 Task: Create a due date automation trigger when advanced on, on the tuesday of the week a card is due add dates with an incomplete due date at 11:00 AM.
Action: Mouse moved to (955, 59)
Screenshot: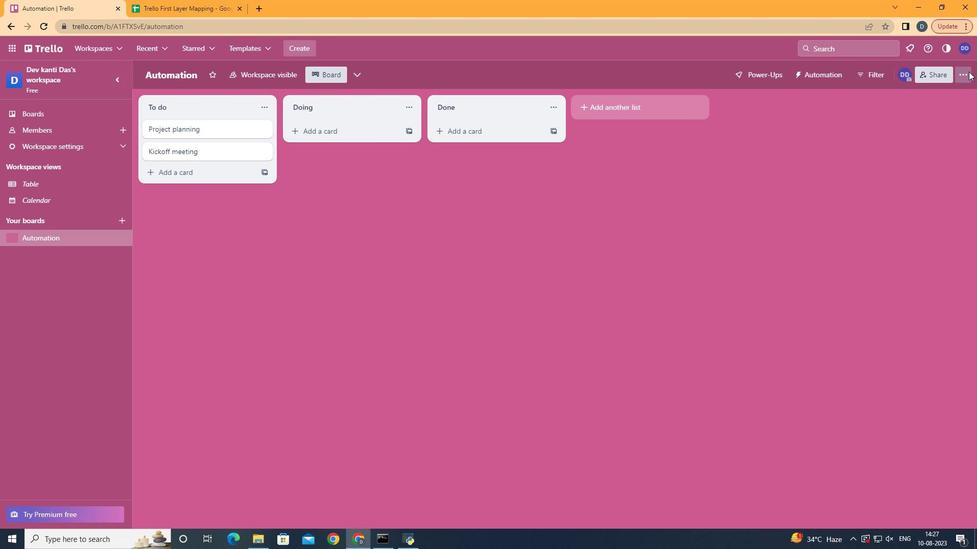 
Action: Mouse pressed left at (955, 59)
Screenshot: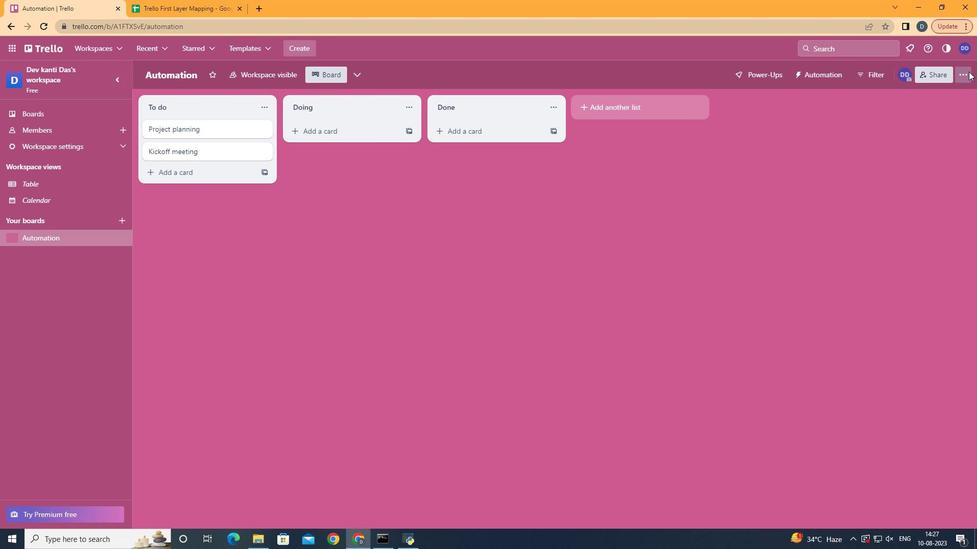 
Action: Mouse moved to (886, 210)
Screenshot: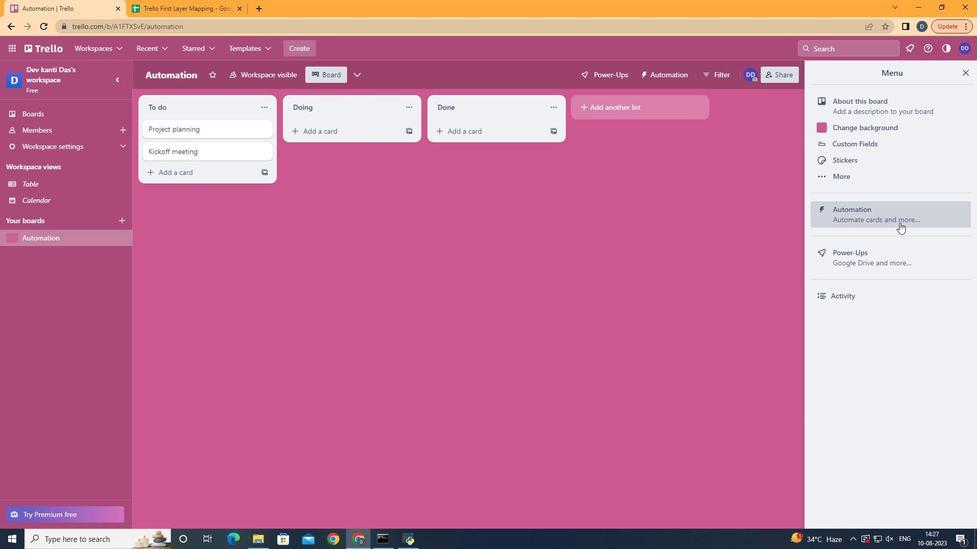 
Action: Mouse pressed left at (886, 210)
Screenshot: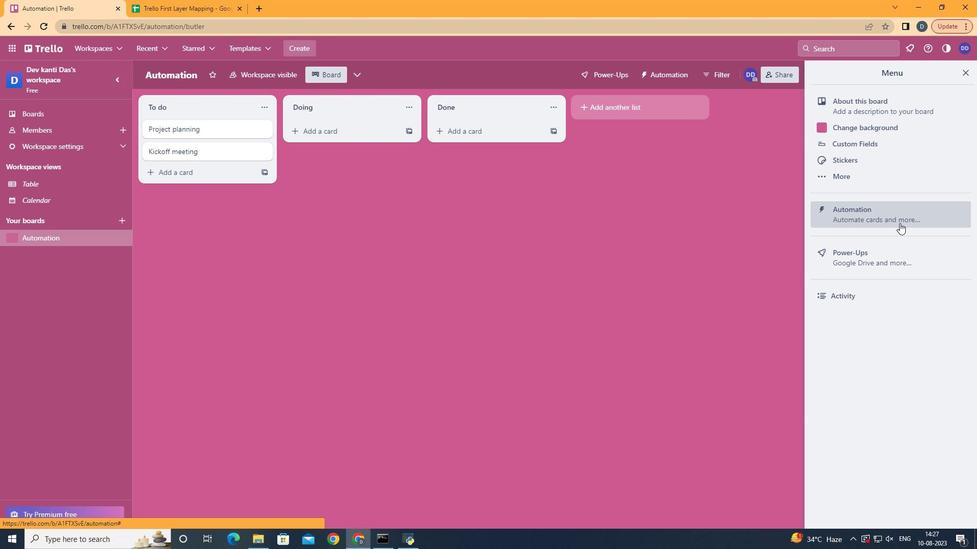 
Action: Mouse moved to (168, 187)
Screenshot: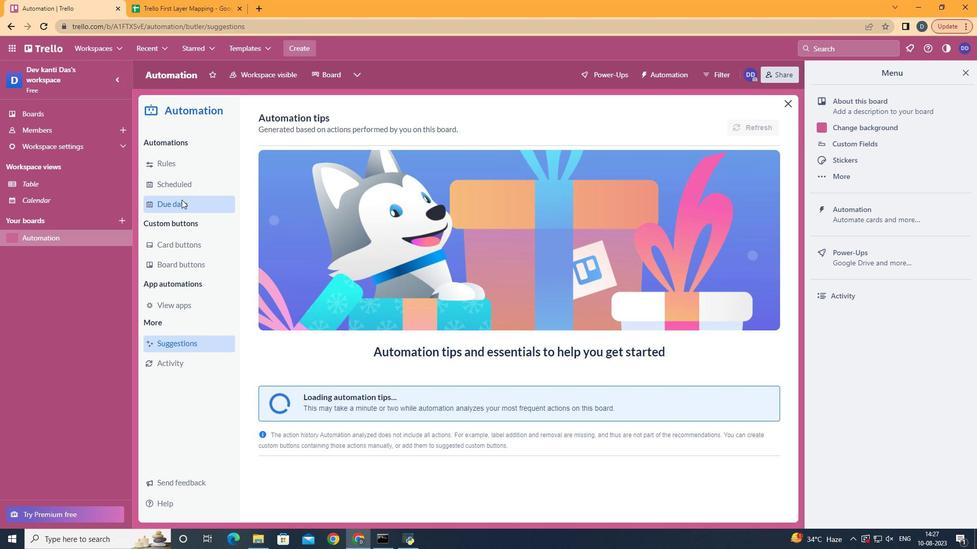 
Action: Mouse pressed left at (168, 187)
Screenshot: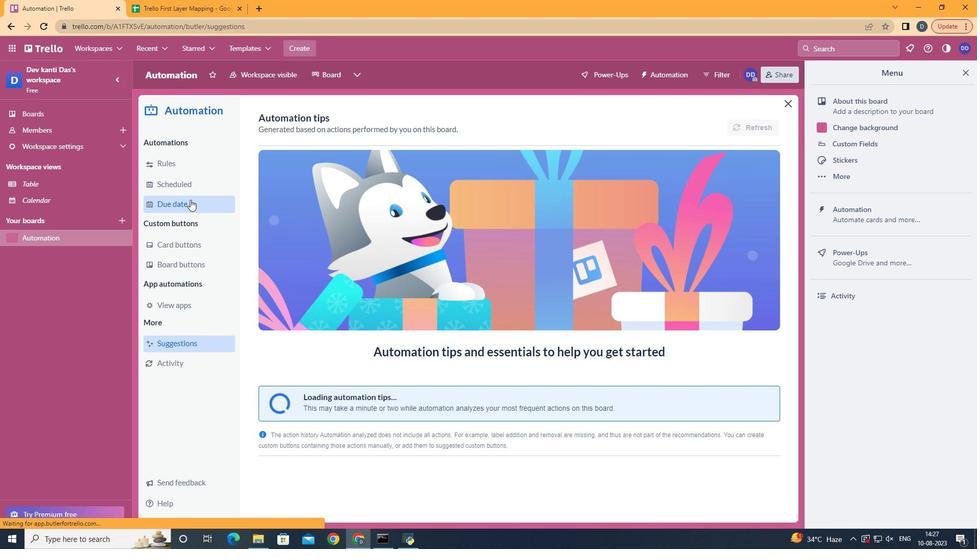 
Action: Mouse moved to (698, 107)
Screenshot: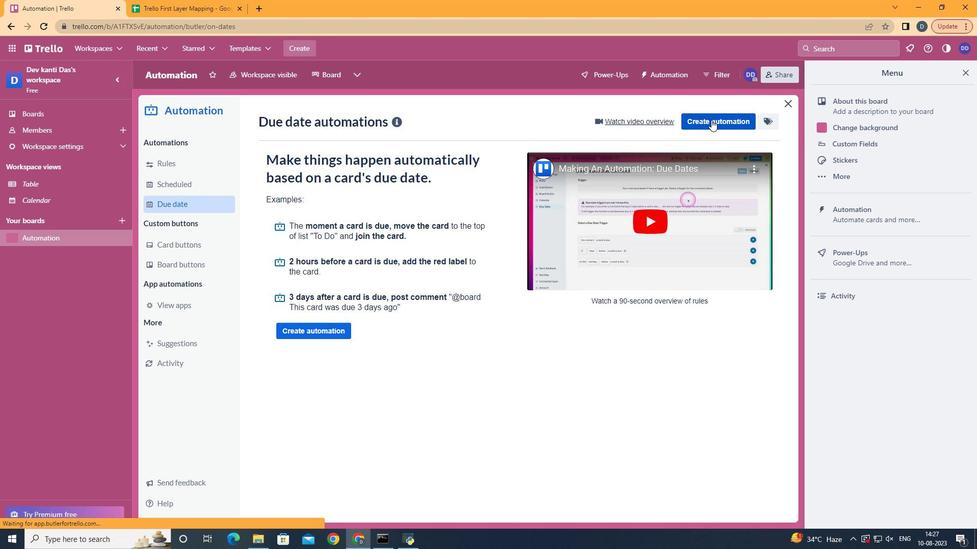 
Action: Mouse pressed left at (698, 107)
Screenshot: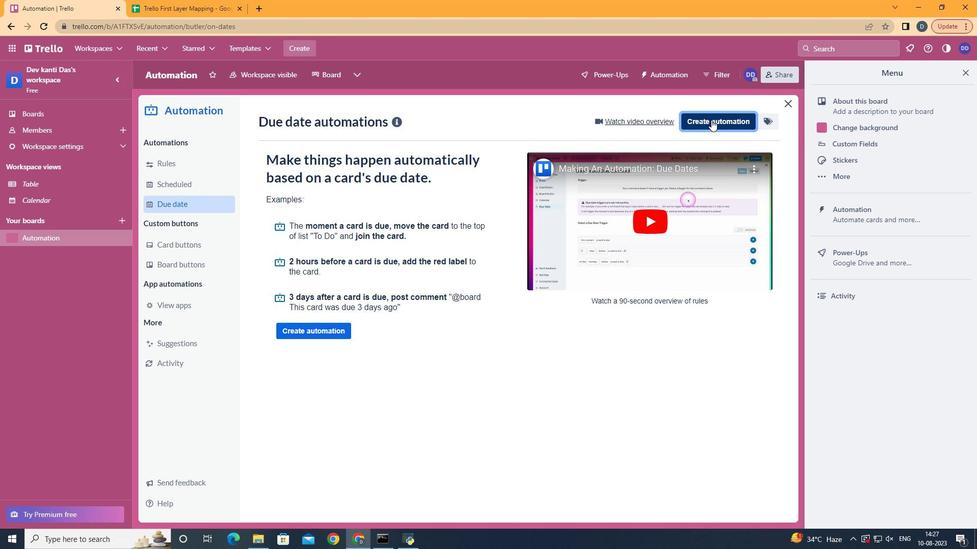 
Action: Mouse moved to (547, 221)
Screenshot: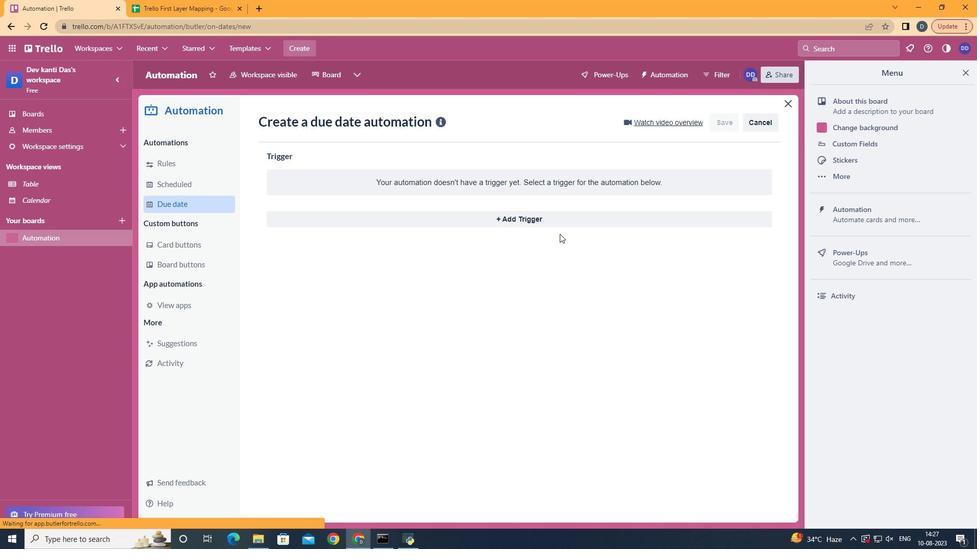 
Action: Mouse pressed left at (547, 221)
Screenshot: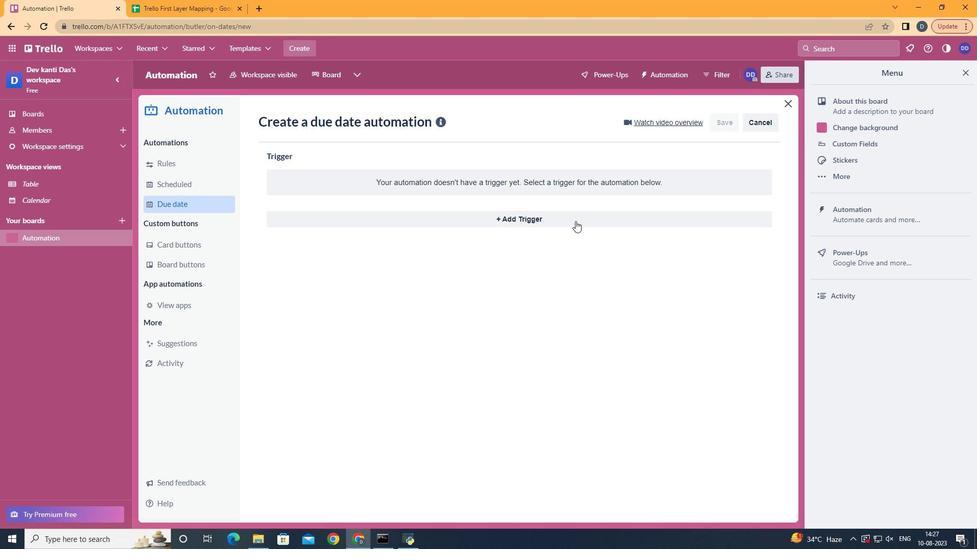 
Action: Mouse moved to (562, 208)
Screenshot: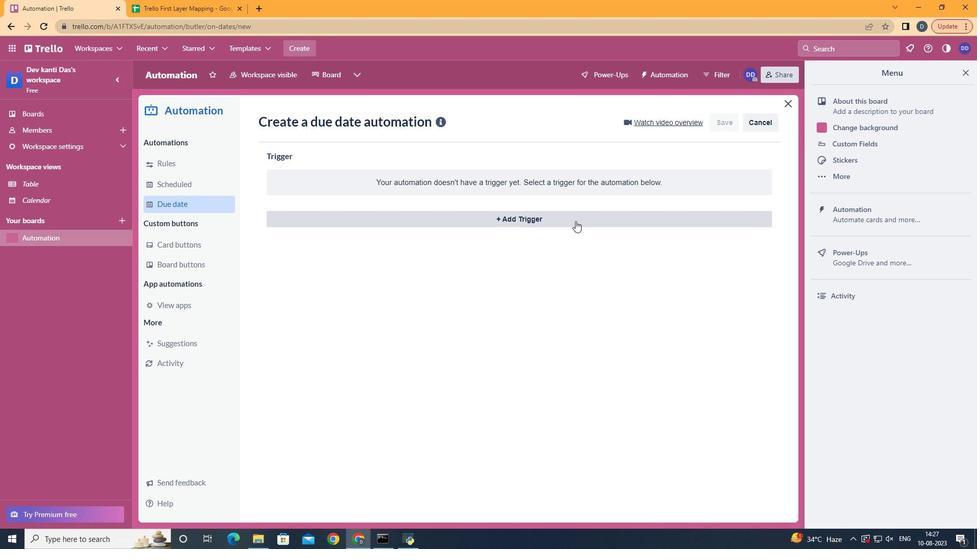 
Action: Mouse pressed left at (562, 208)
Screenshot: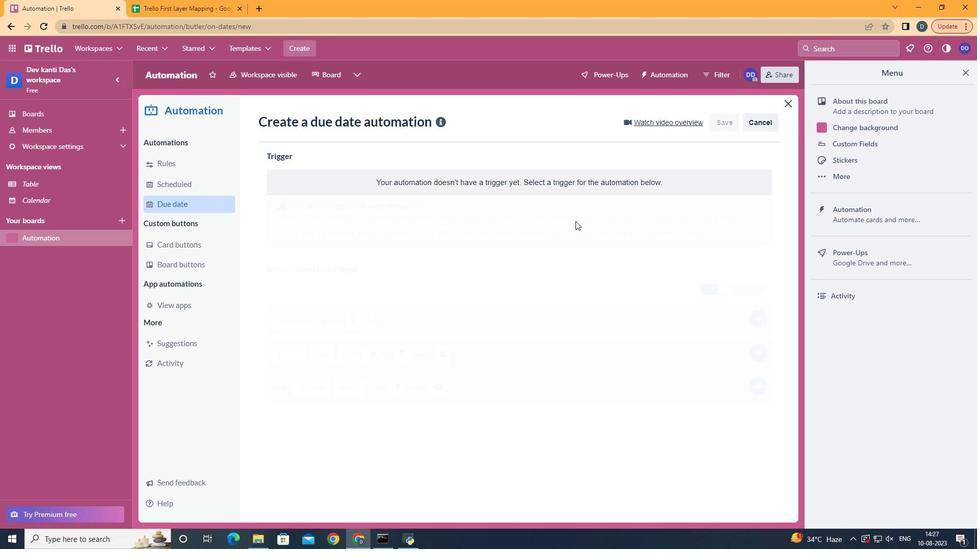 
Action: Mouse moved to (311, 270)
Screenshot: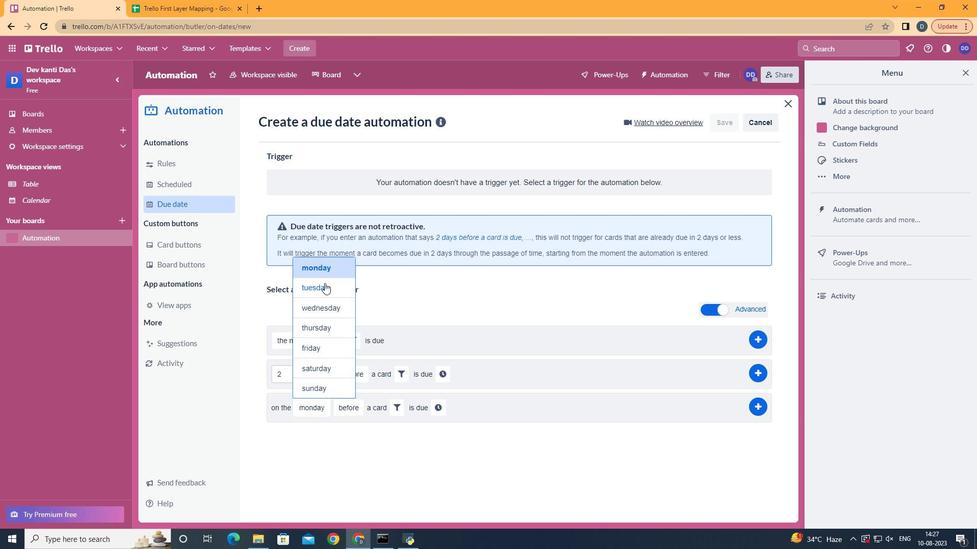 
Action: Mouse pressed left at (311, 270)
Screenshot: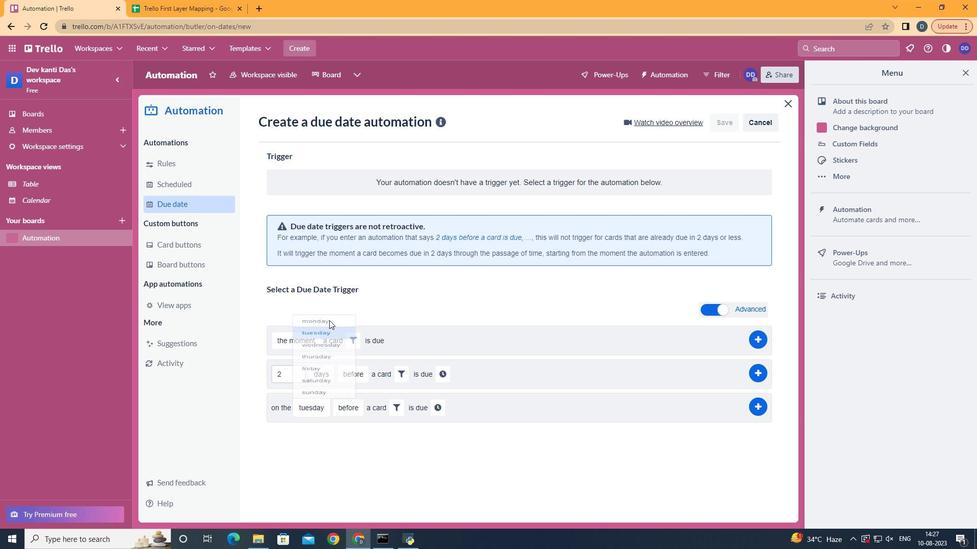 
Action: Mouse moved to (332, 394)
Screenshot: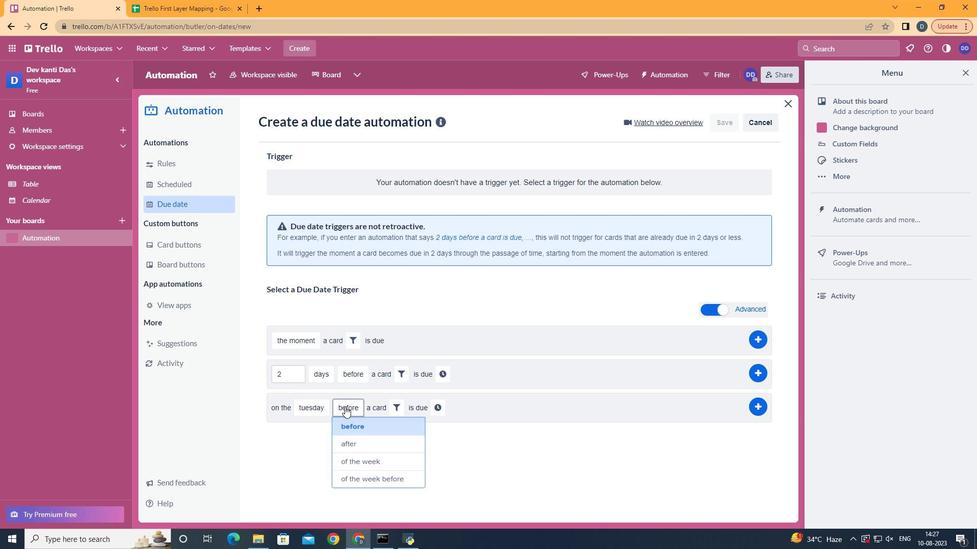 
Action: Mouse pressed left at (332, 394)
Screenshot: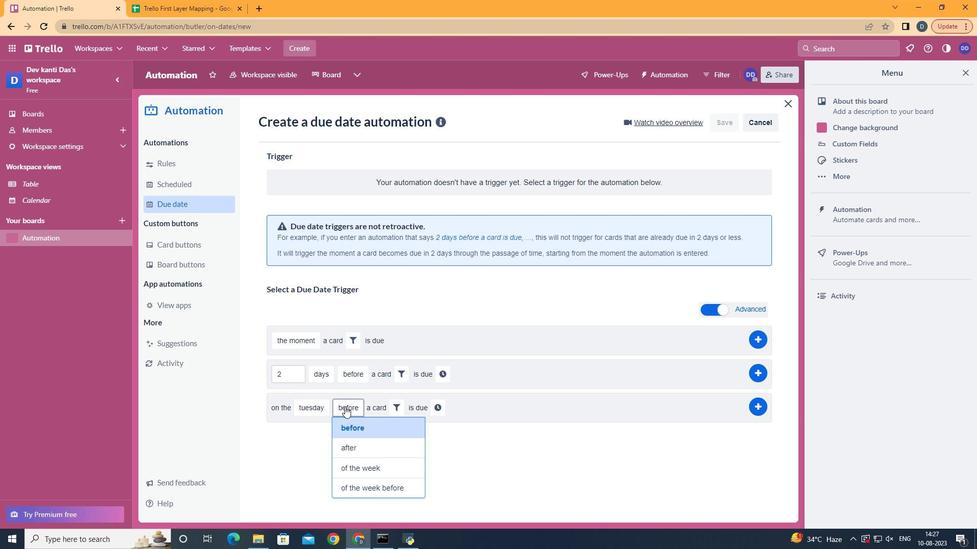 
Action: Mouse moved to (353, 452)
Screenshot: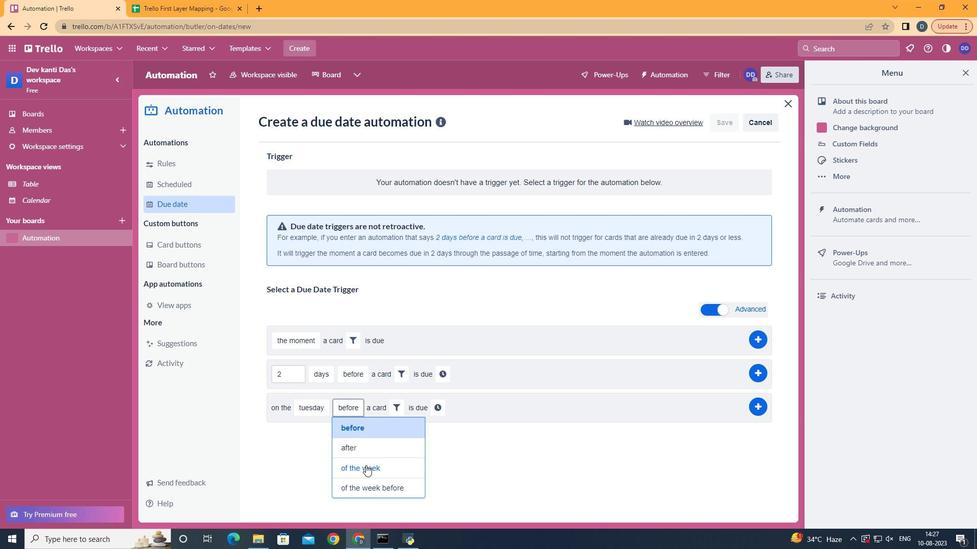 
Action: Mouse pressed left at (353, 452)
Screenshot: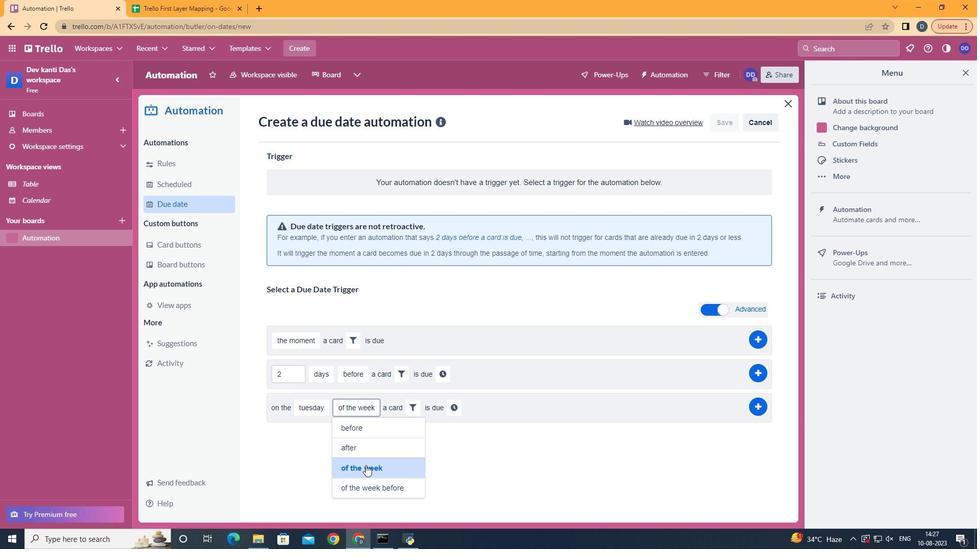
Action: Mouse moved to (399, 396)
Screenshot: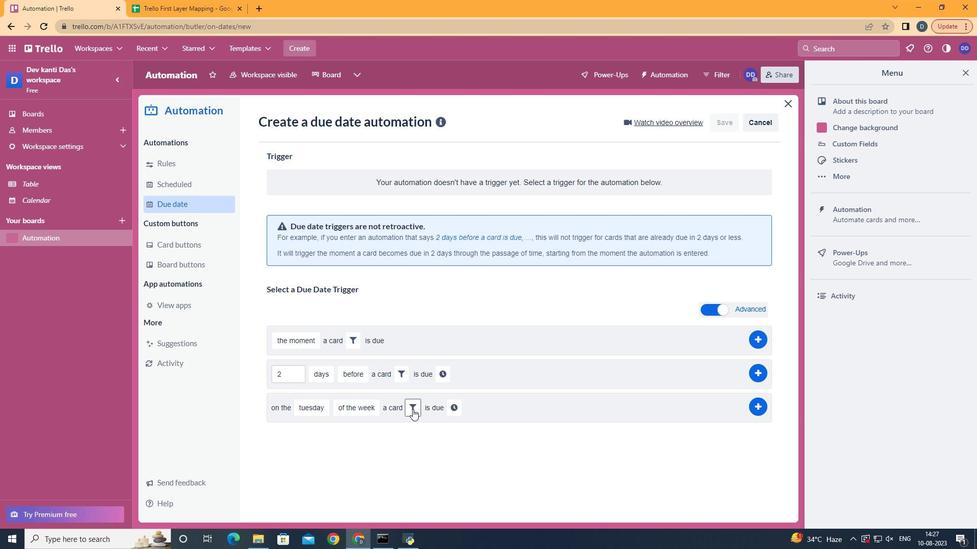 
Action: Mouse pressed left at (399, 396)
Screenshot: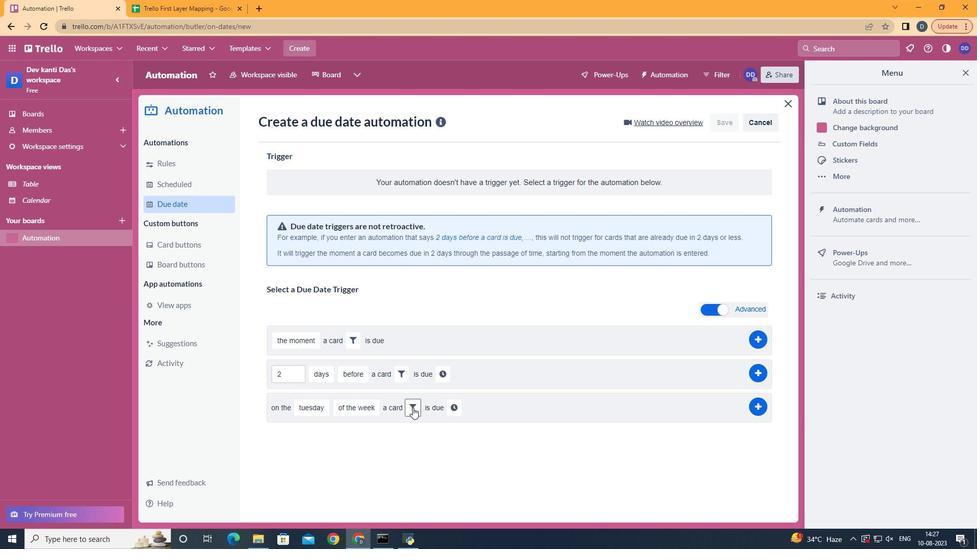 
Action: Mouse moved to (443, 432)
Screenshot: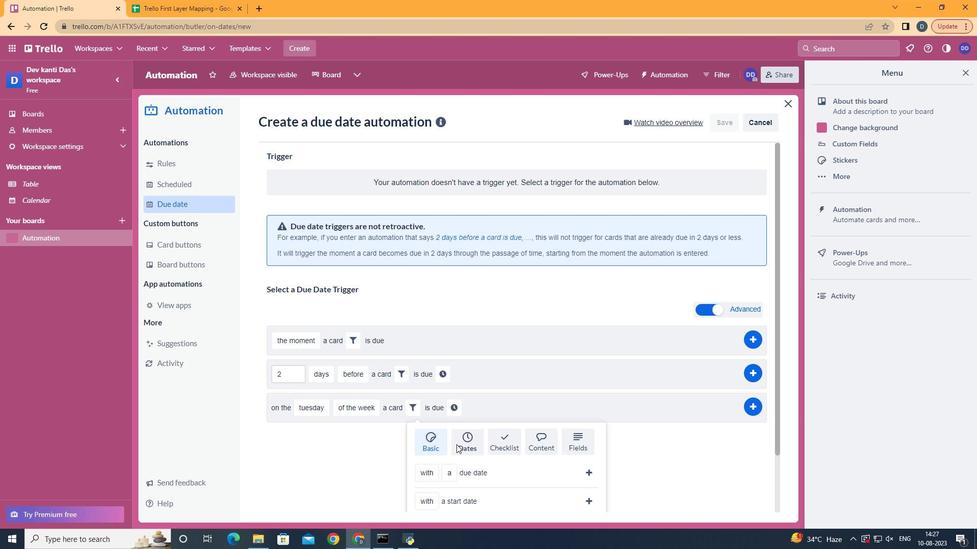 
Action: Mouse pressed left at (443, 432)
Screenshot: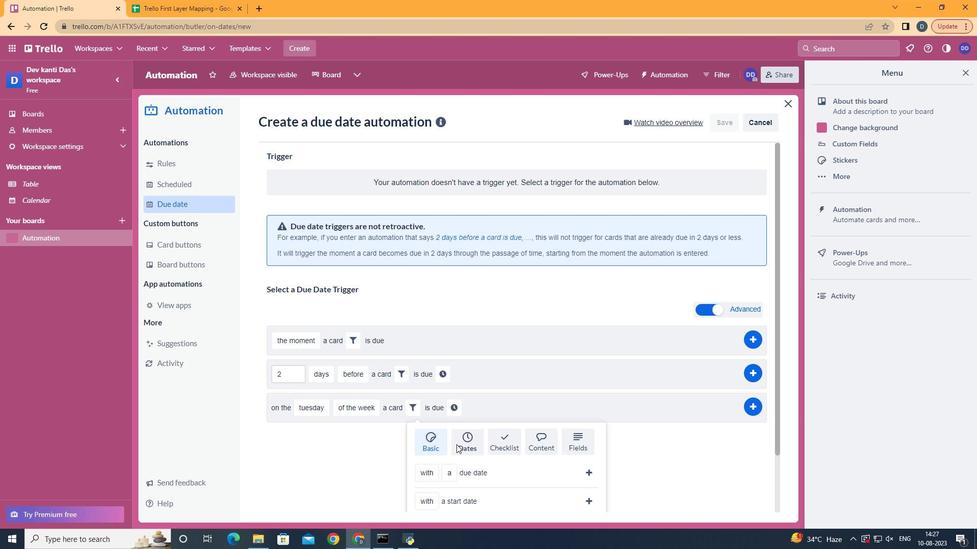 
Action: Mouse moved to (449, 418)
Screenshot: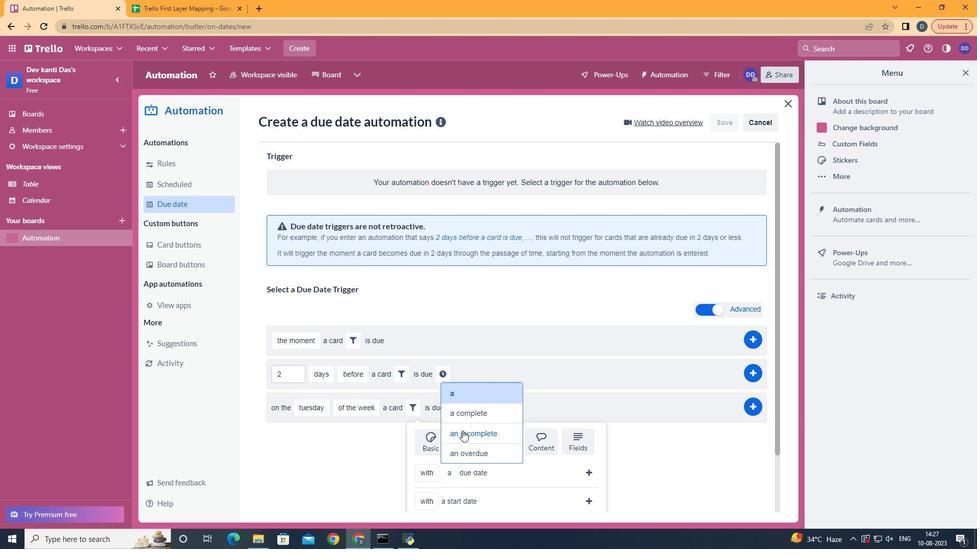
Action: Mouse pressed left at (449, 418)
Screenshot: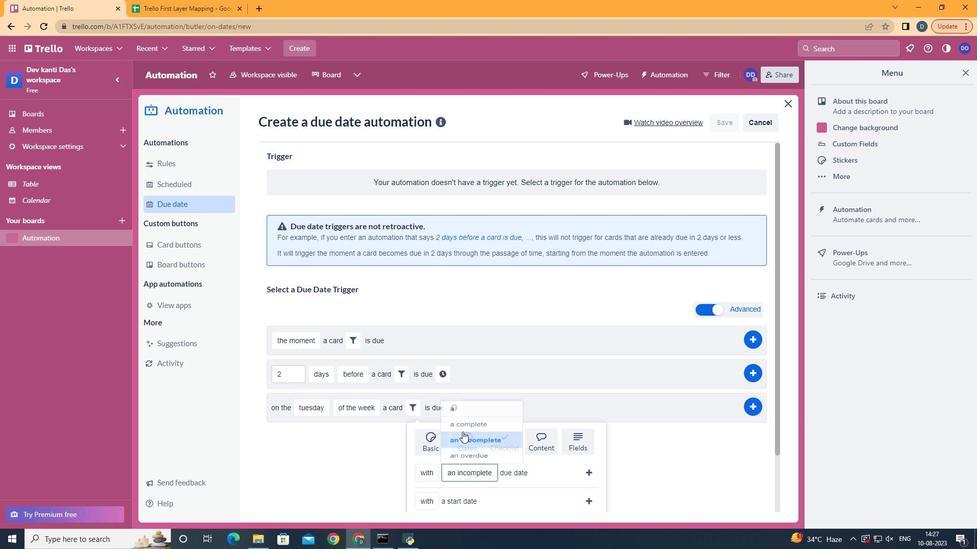 
Action: Mouse moved to (577, 461)
Screenshot: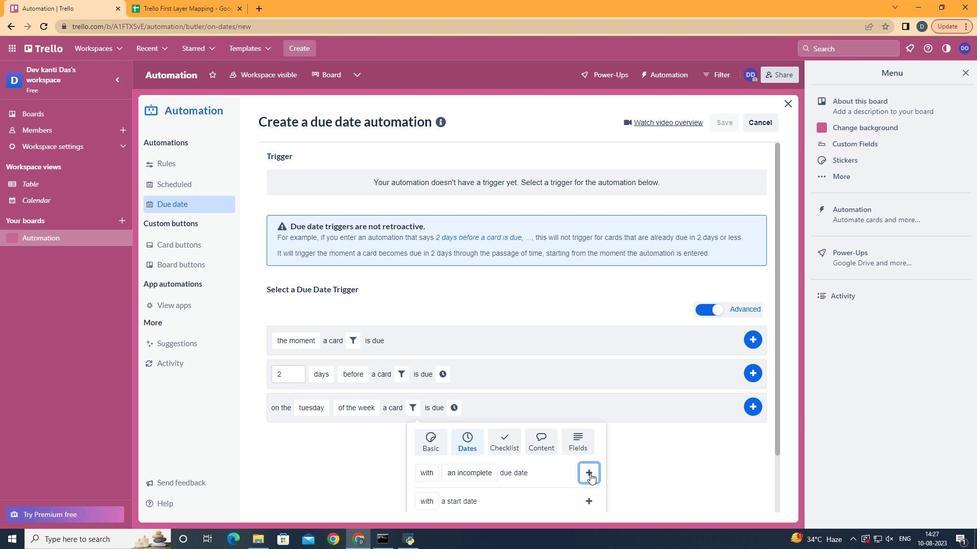 
Action: Mouse pressed left at (577, 461)
Screenshot: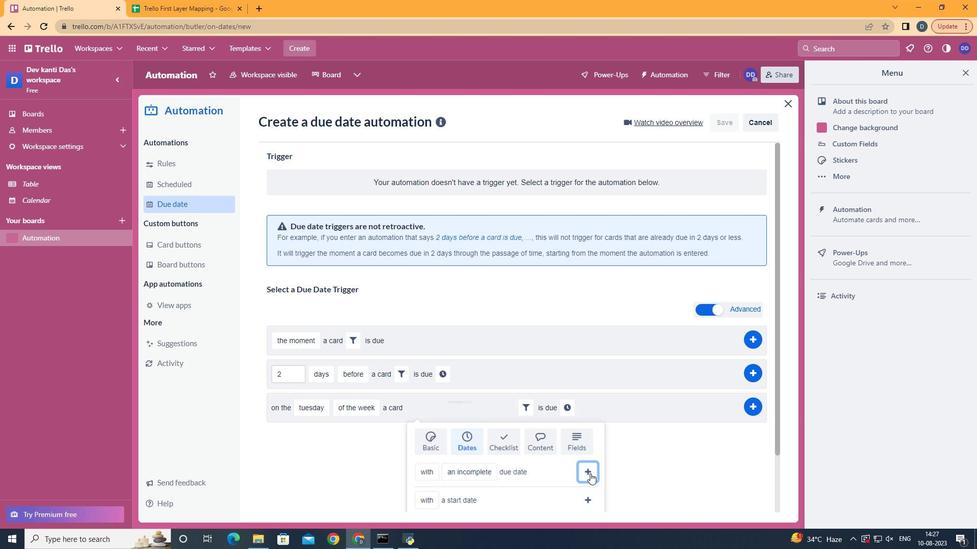 
Action: Mouse moved to (550, 398)
Screenshot: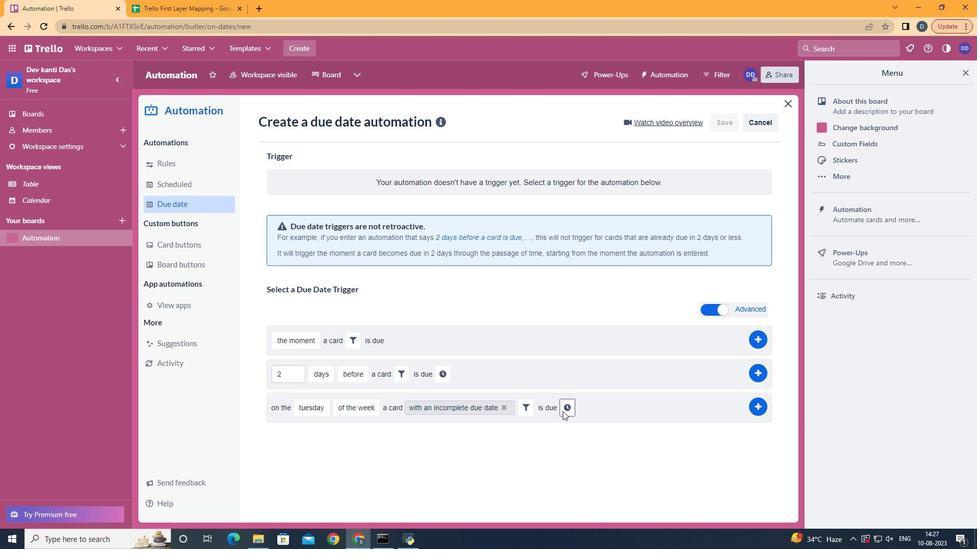 
Action: Mouse pressed left at (550, 398)
Screenshot: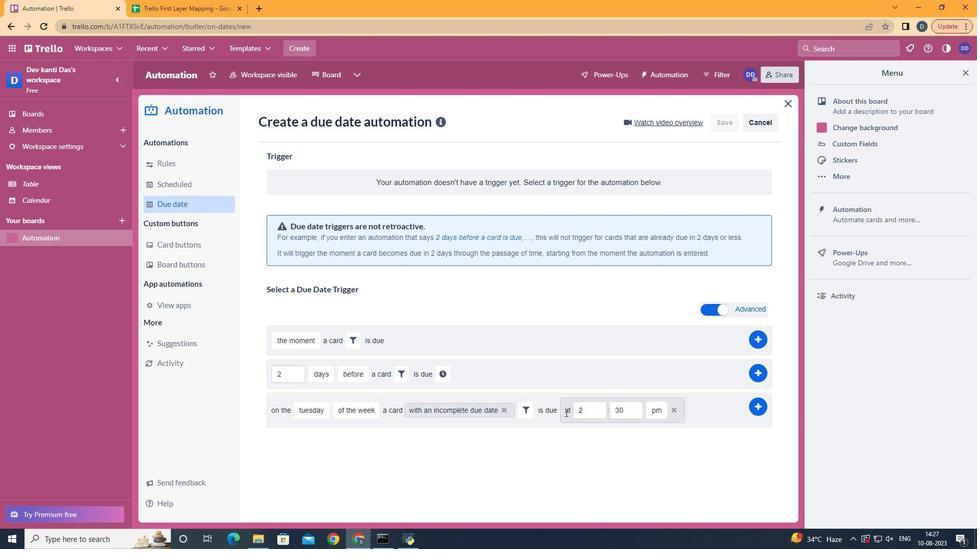 
Action: Mouse moved to (575, 404)
Screenshot: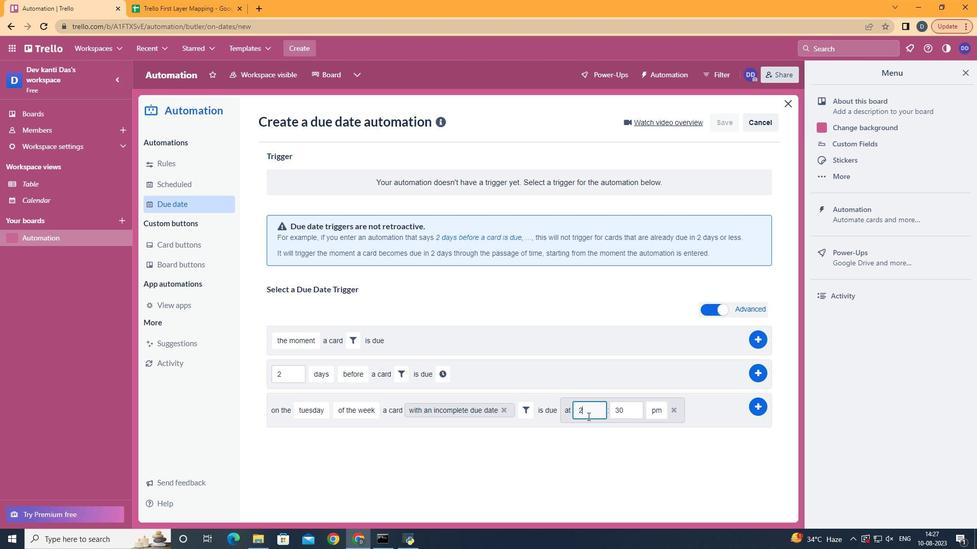 
Action: Mouse pressed left at (575, 404)
Screenshot: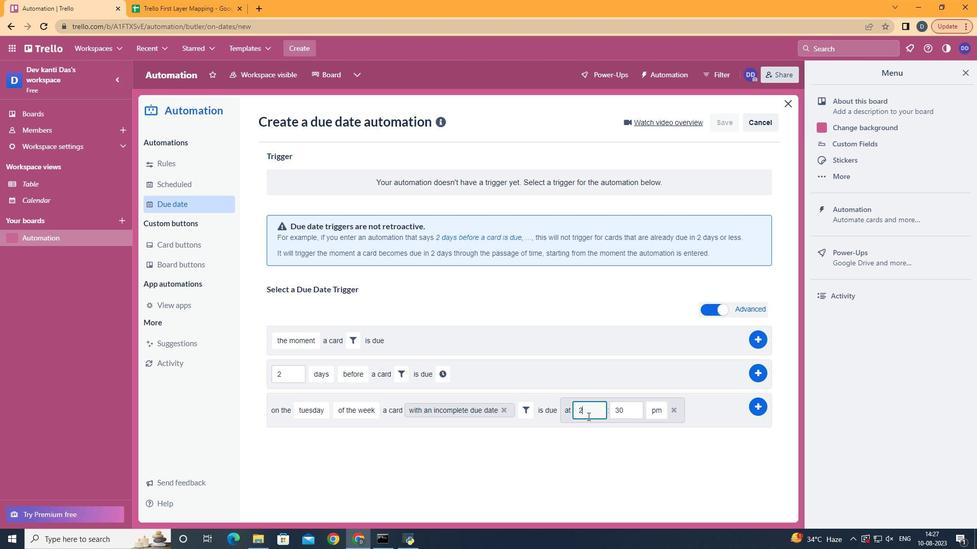 
Action: Key pressed <Key.backspace>11
Screenshot: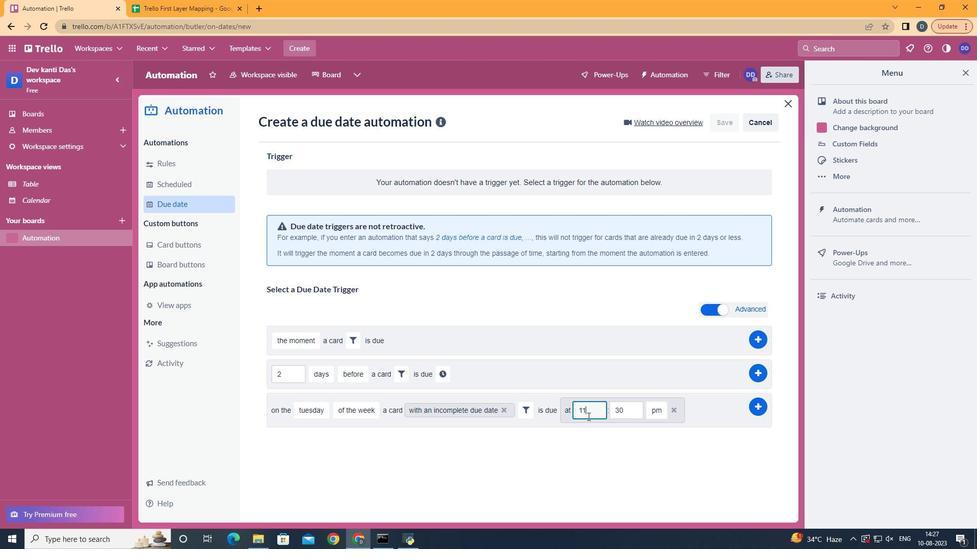 
Action: Mouse moved to (617, 398)
Screenshot: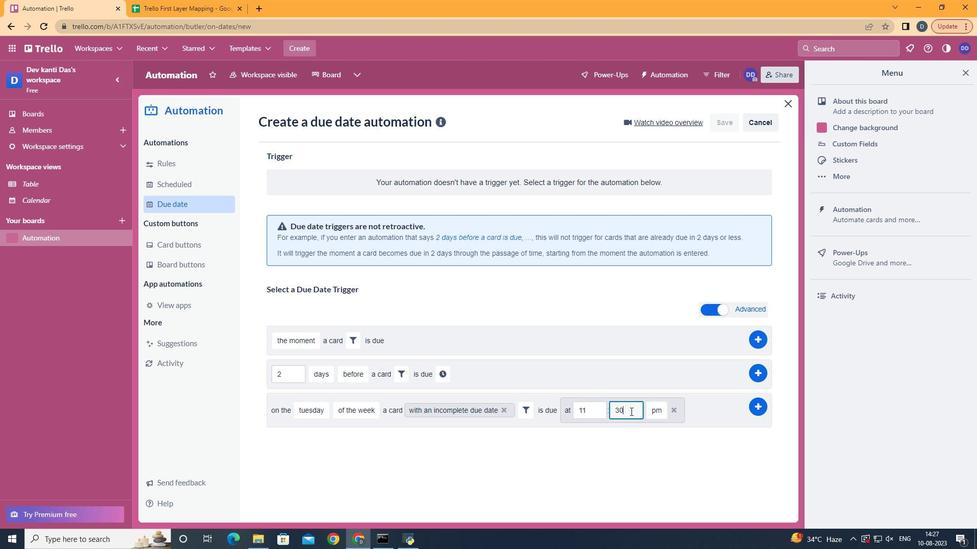 
Action: Mouse pressed left at (617, 398)
Screenshot: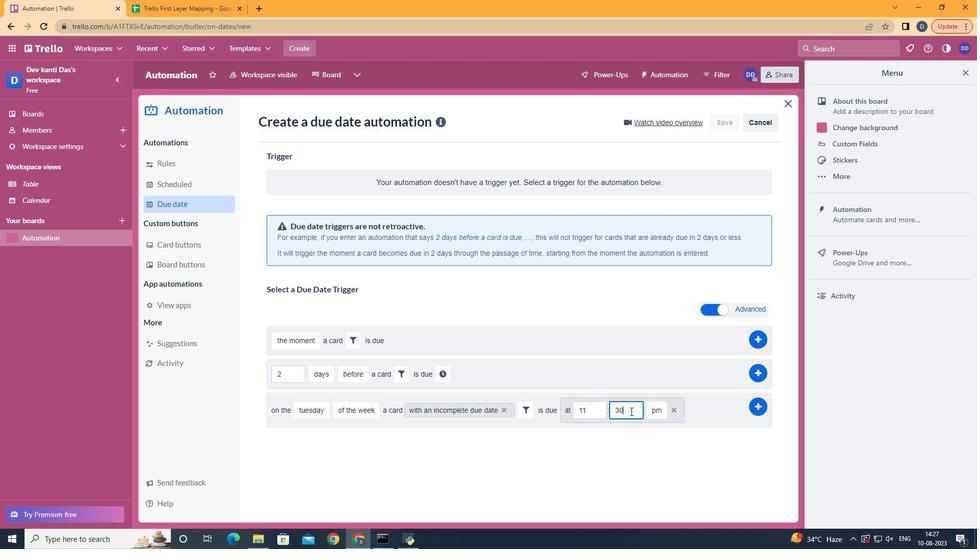 
Action: Key pressed <Key.backspace><Key.backspace>00
Screenshot: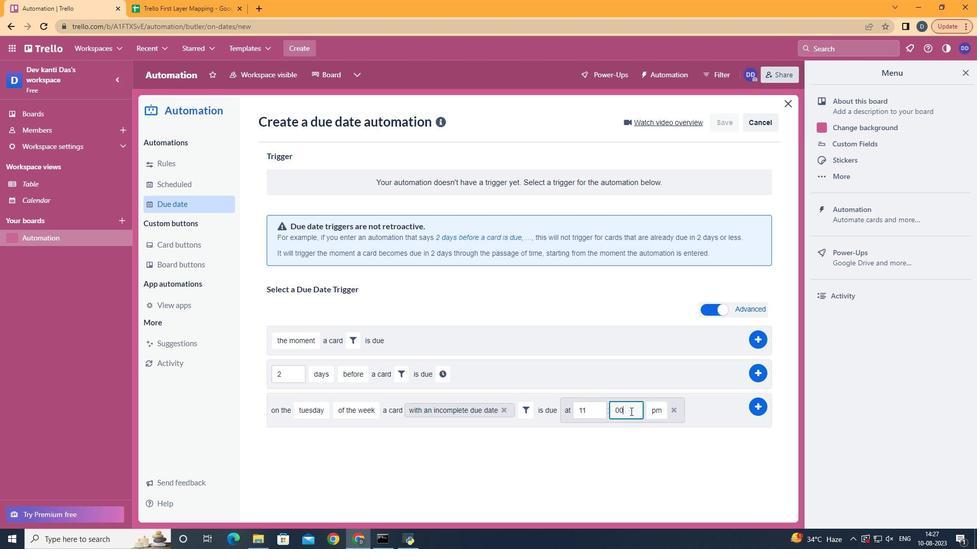 
Action: Mouse moved to (644, 416)
Screenshot: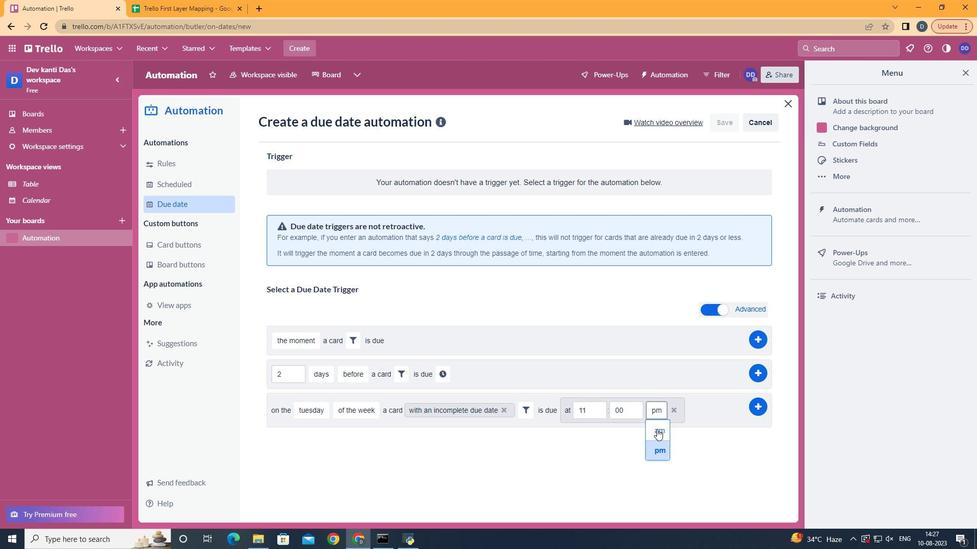 
Action: Mouse pressed left at (644, 416)
Screenshot: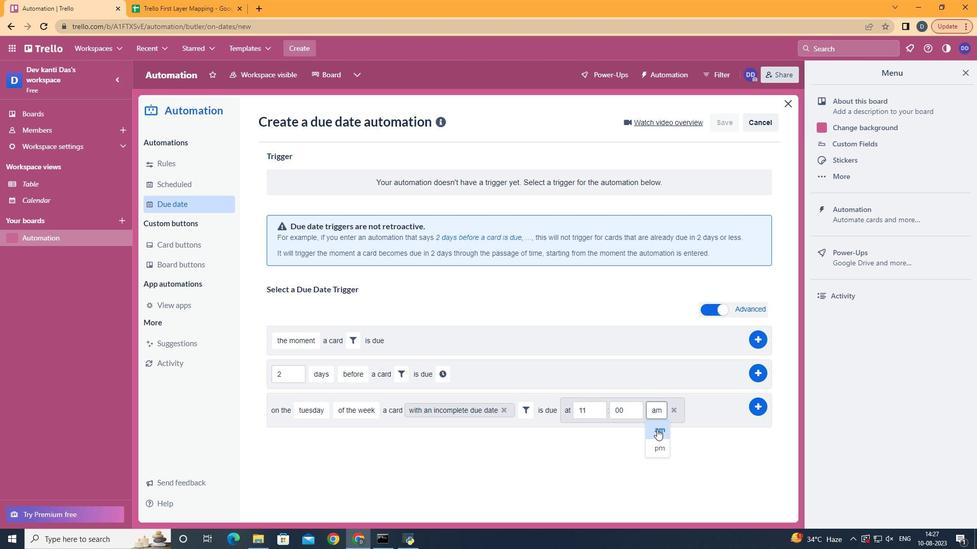 
Action: Mouse moved to (742, 392)
Screenshot: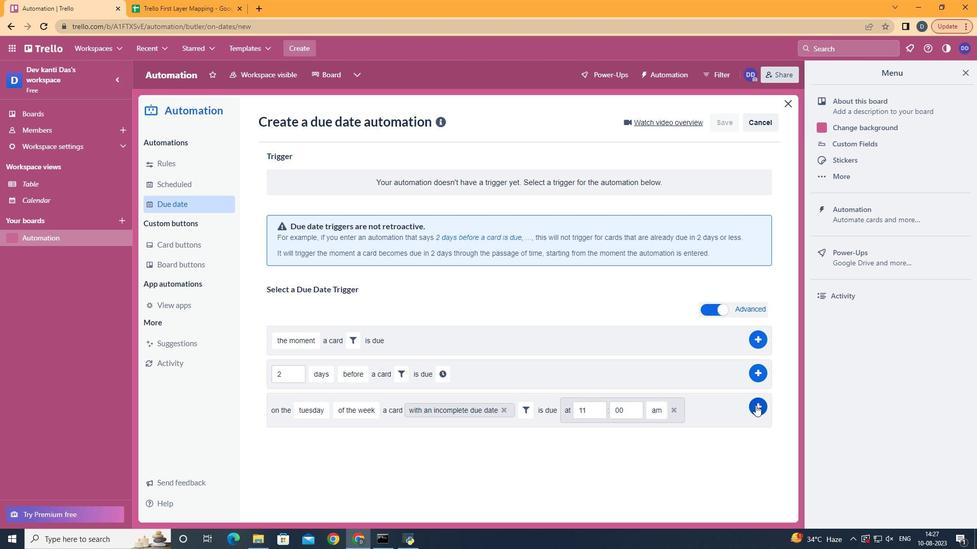 
Action: Mouse pressed left at (742, 392)
Screenshot: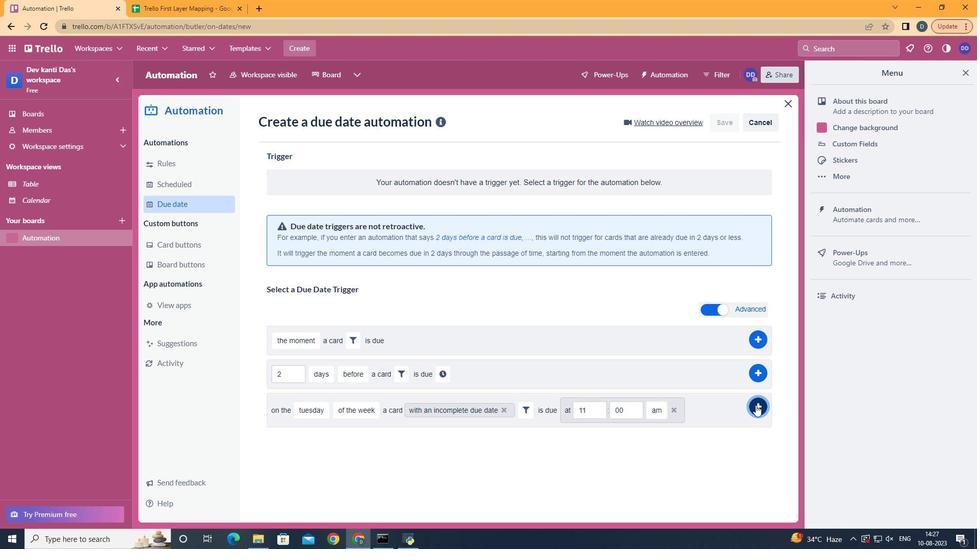
Action: Mouse moved to (524, 202)
Screenshot: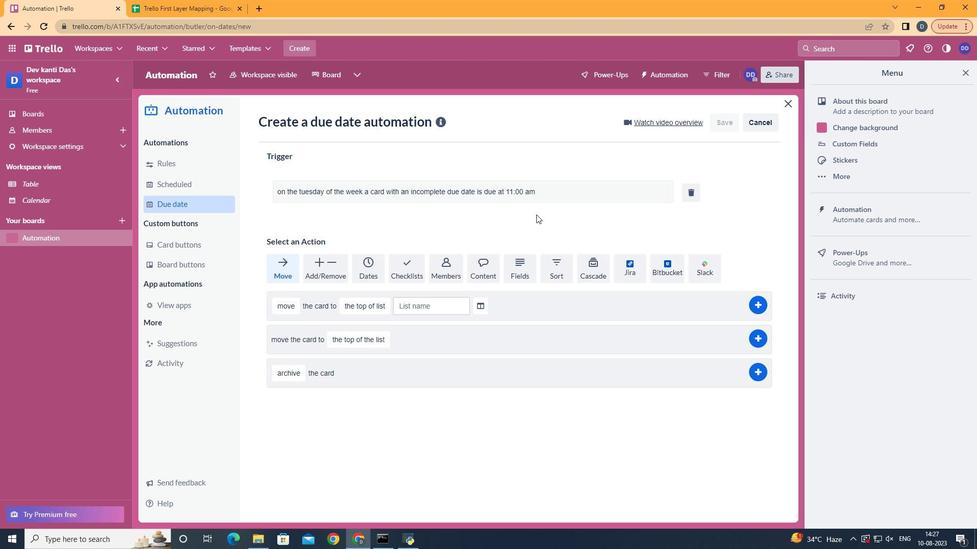 
